 Task: Start a Sprint called Sprint0017 in Scrum Project Project0006 in Jira
Action: Mouse moved to (430, 477)
Screenshot: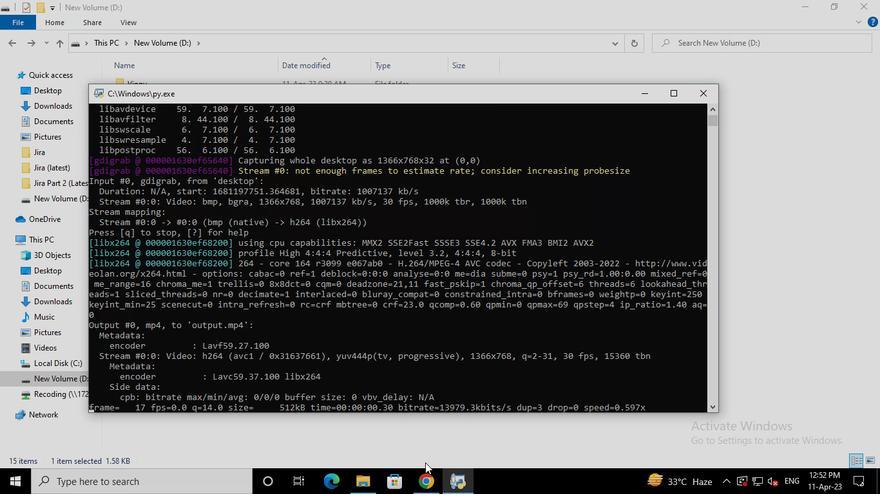 
Action: Mouse pressed left at (430, 477)
Screenshot: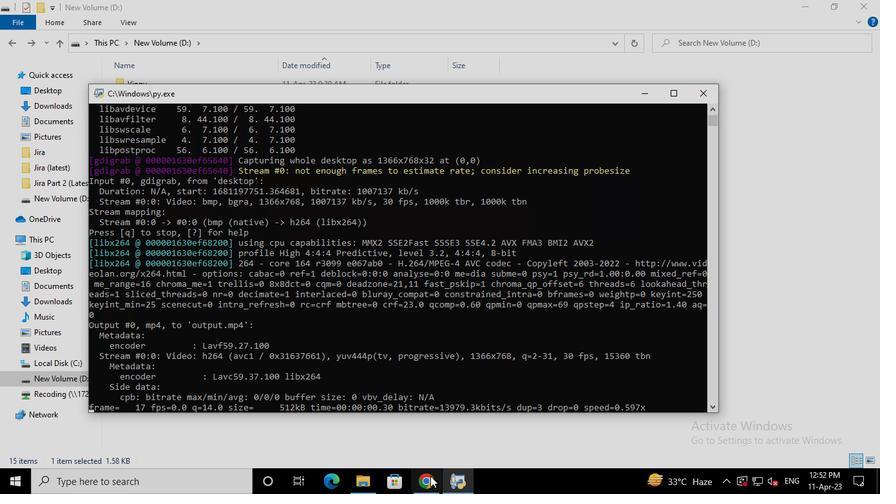 
Action: Mouse moved to (78, 197)
Screenshot: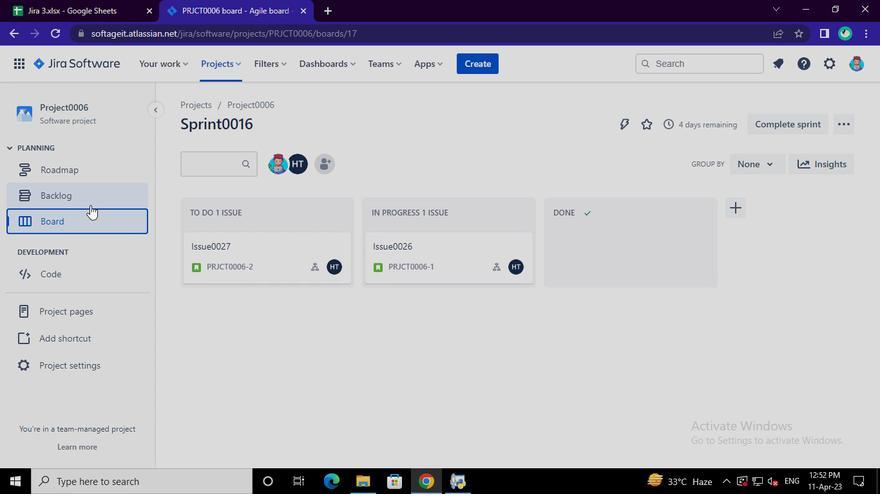 
Action: Mouse pressed left at (78, 197)
Screenshot: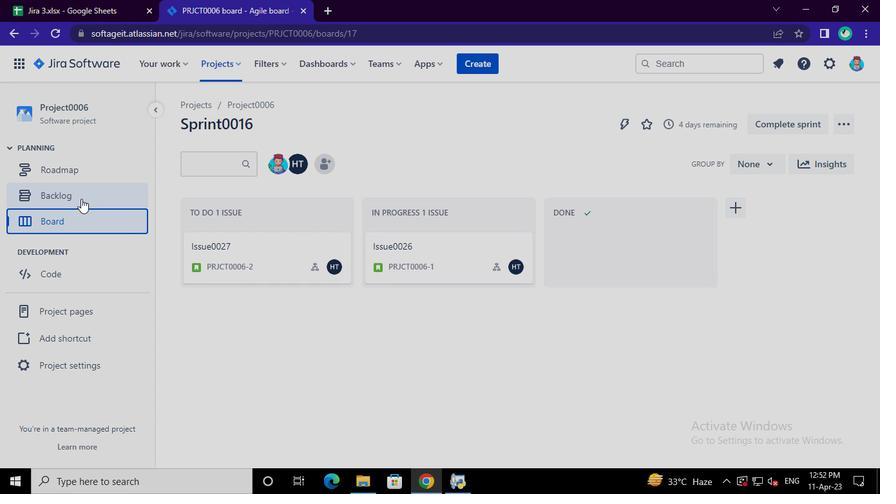 
Action: Mouse moved to (781, 344)
Screenshot: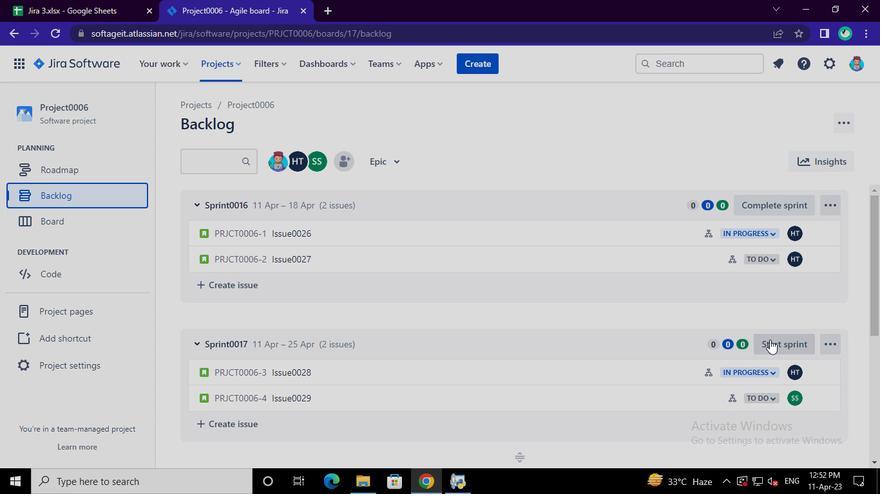 
Action: Mouse pressed left at (781, 344)
Screenshot: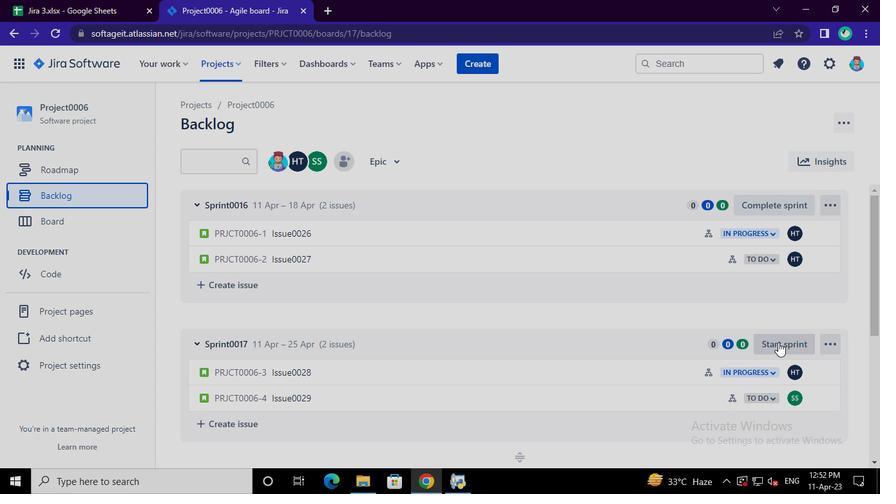 
Action: Mouse moved to (553, 465)
Screenshot: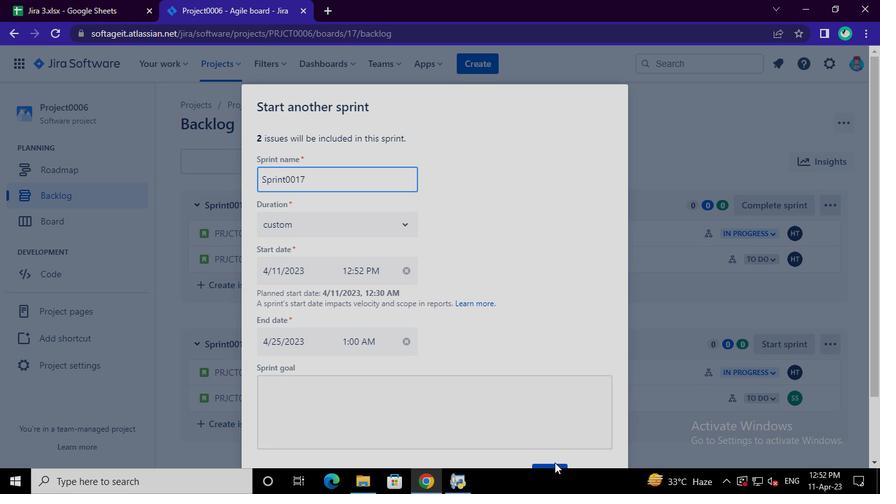 
Action: Mouse pressed left at (553, 465)
Screenshot: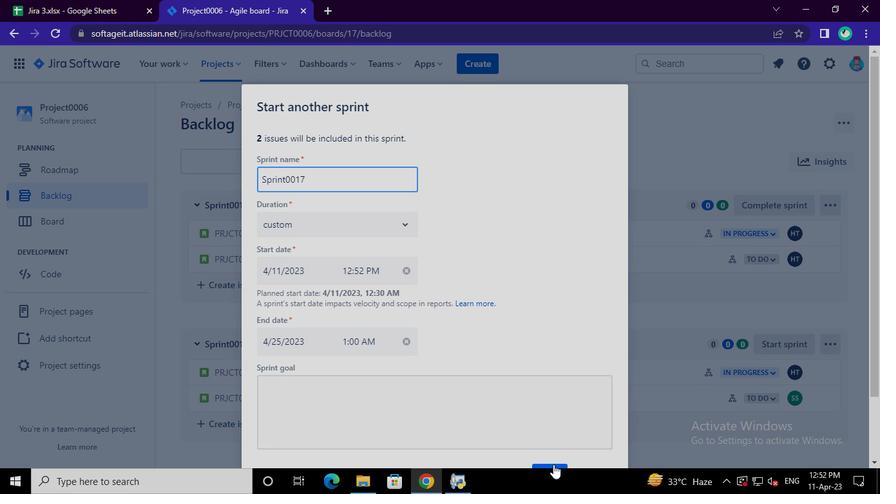 
Action: Mouse moved to (462, 481)
Screenshot: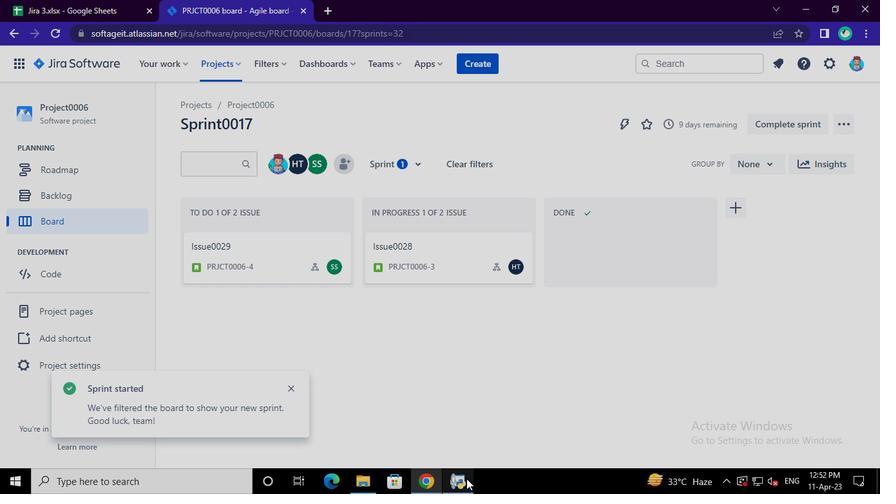 
Action: Mouse pressed left at (462, 481)
Screenshot: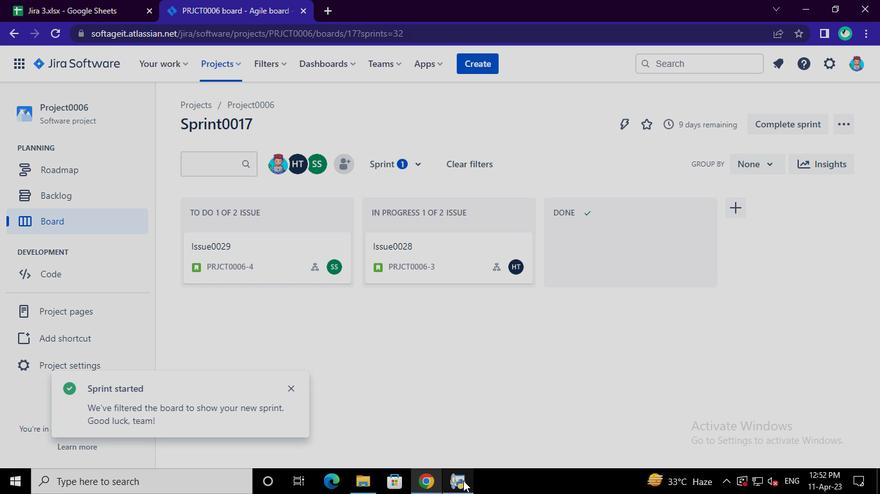 
Action: Mouse moved to (706, 93)
Screenshot: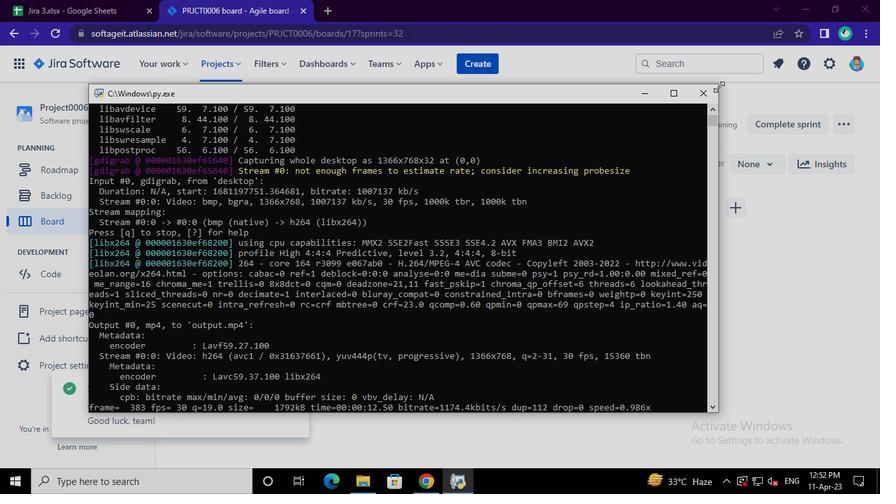 
Action: Mouse pressed left at (706, 93)
Screenshot: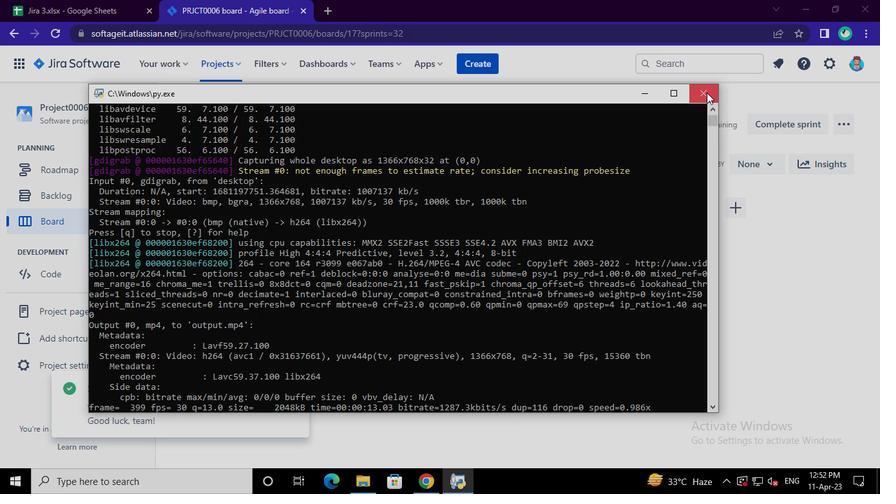 
